 Task: Create a rule from the Agile list, Priority changed -> Complete task in the project AgileCore if Priority Cleared then Complete Task
Action: Mouse moved to (47, 263)
Screenshot: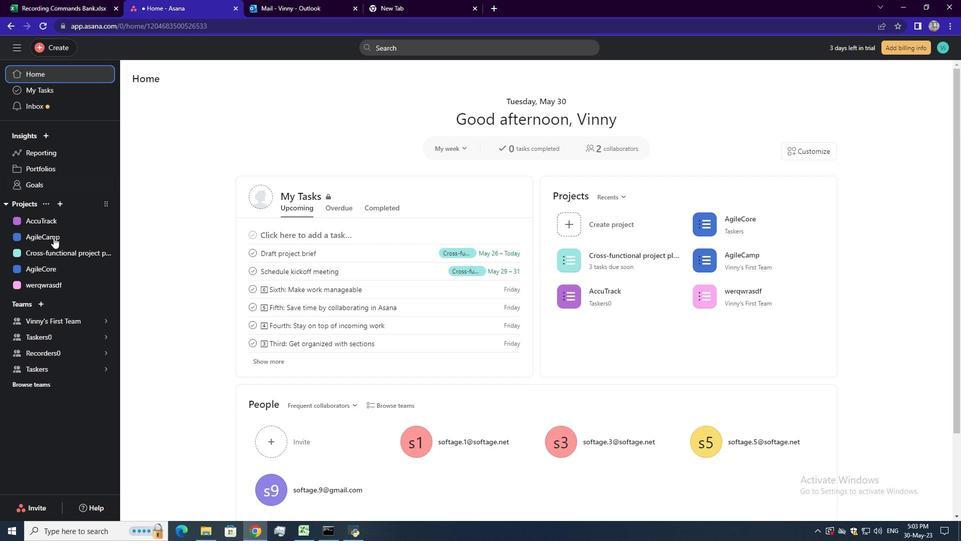 
Action: Mouse pressed left at (47, 263)
Screenshot: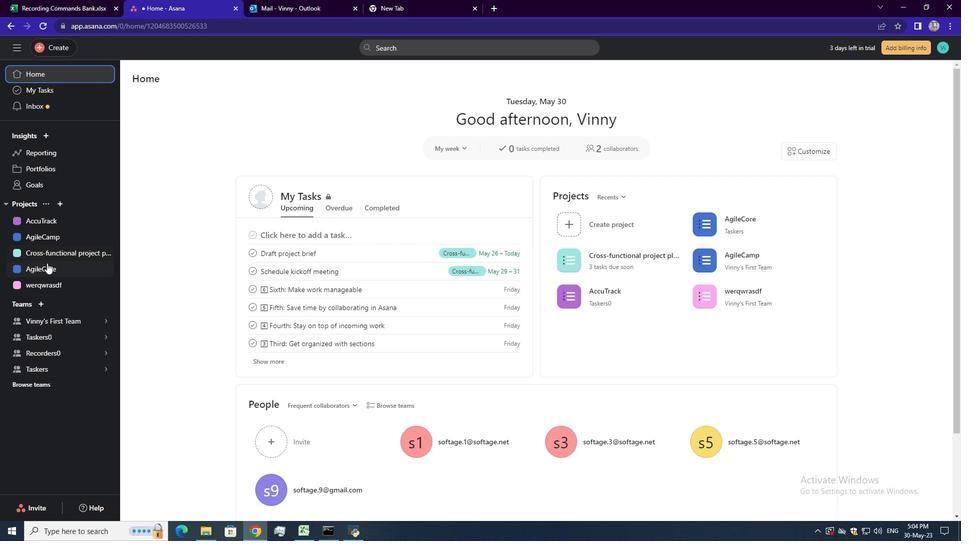 
Action: Mouse moved to (930, 81)
Screenshot: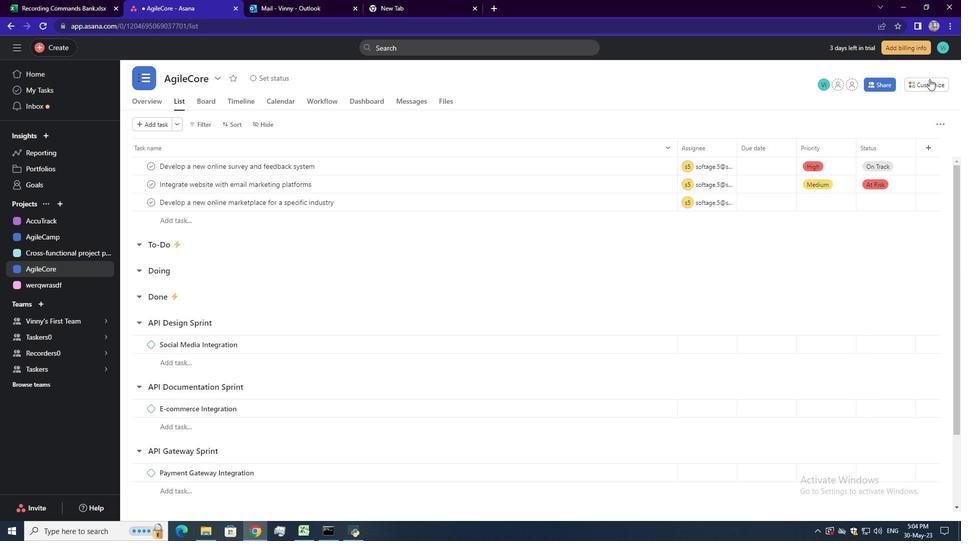 
Action: Mouse pressed left at (930, 81)
Screenshot: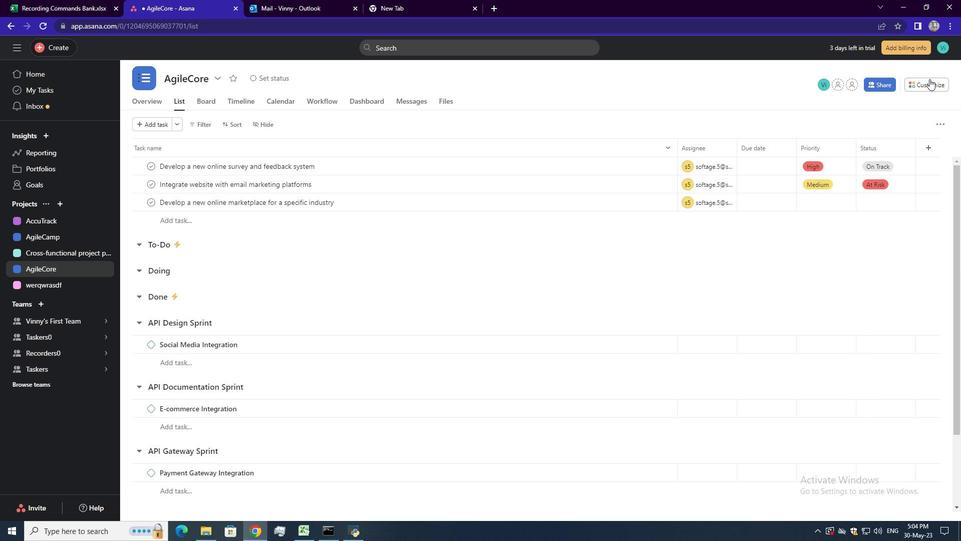 
Action: Mouse moved to (756, 231)
Screenshot: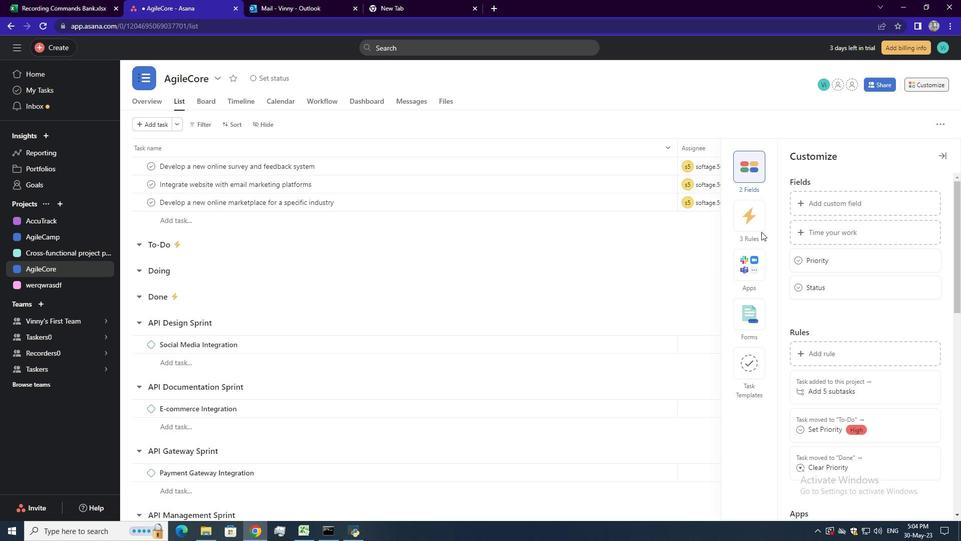 
Action: Mouse pressed left at (756, 231)
Screenshot: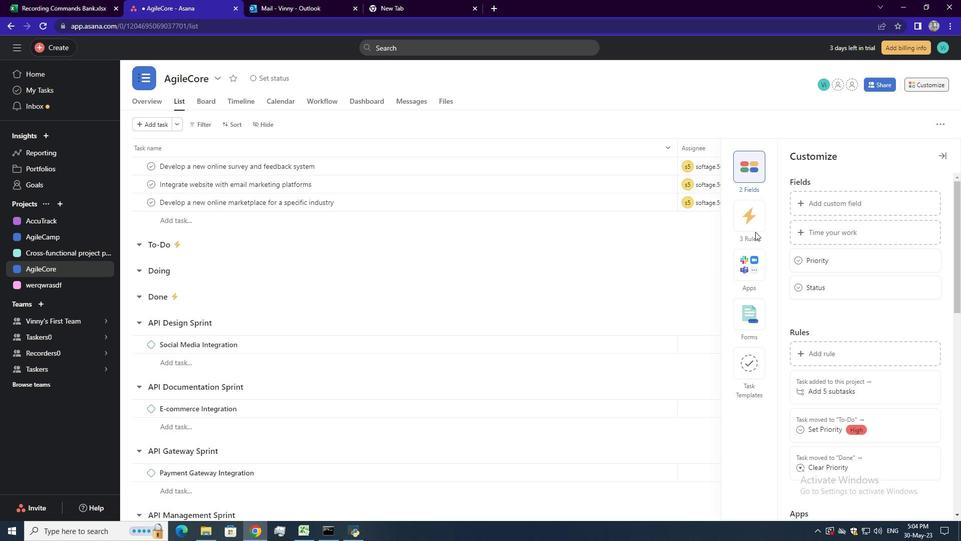 
Action: Mouse moved to (755, 228)
Screenshot: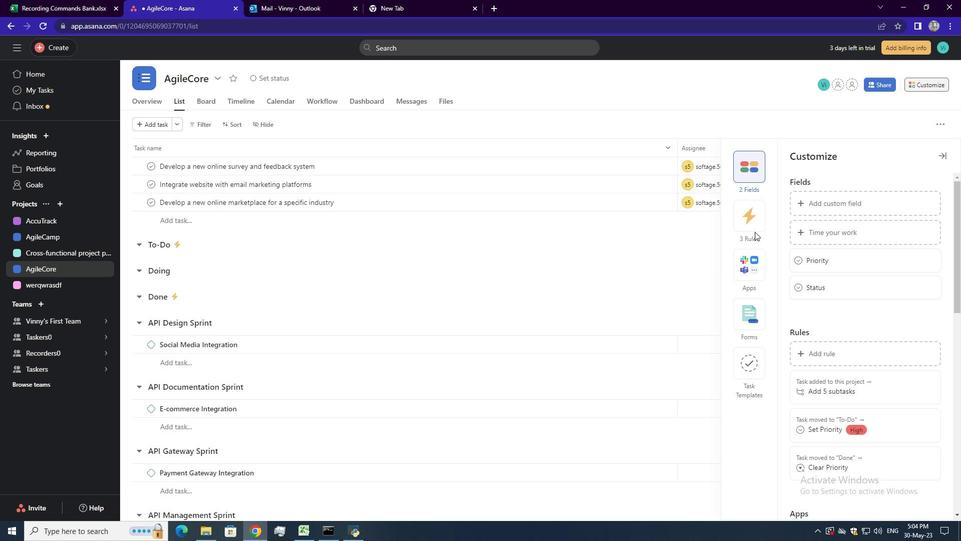 
Action: Mouse pressed left at (755, 228)
Screenshot: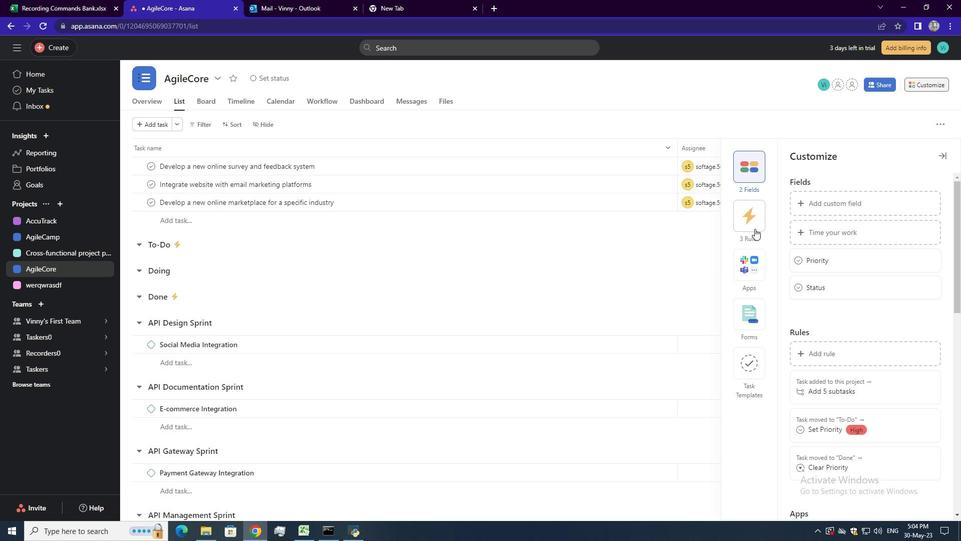 
Action: Mouse moved to (821, 199)
Screenshot: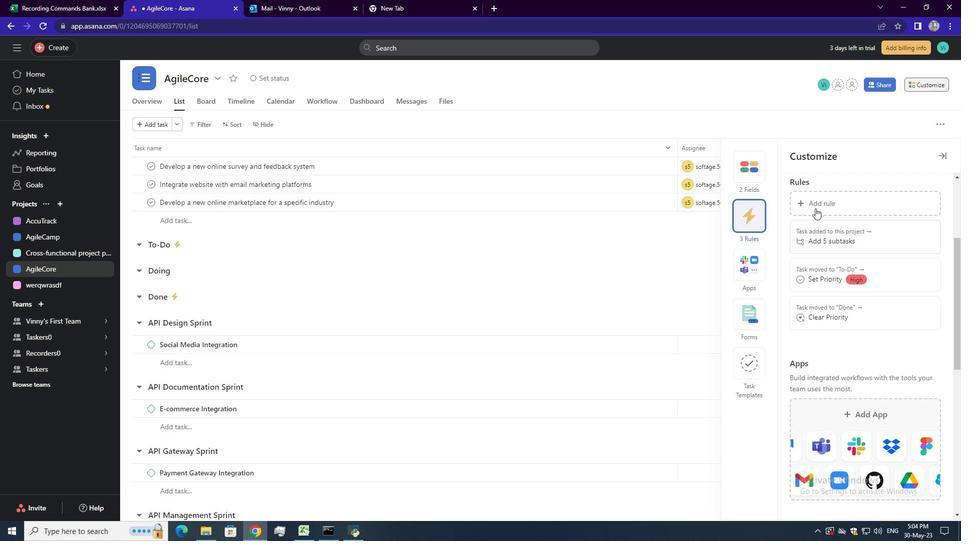 
Action: Mouse pressed left at (821, 199)
Screenshot: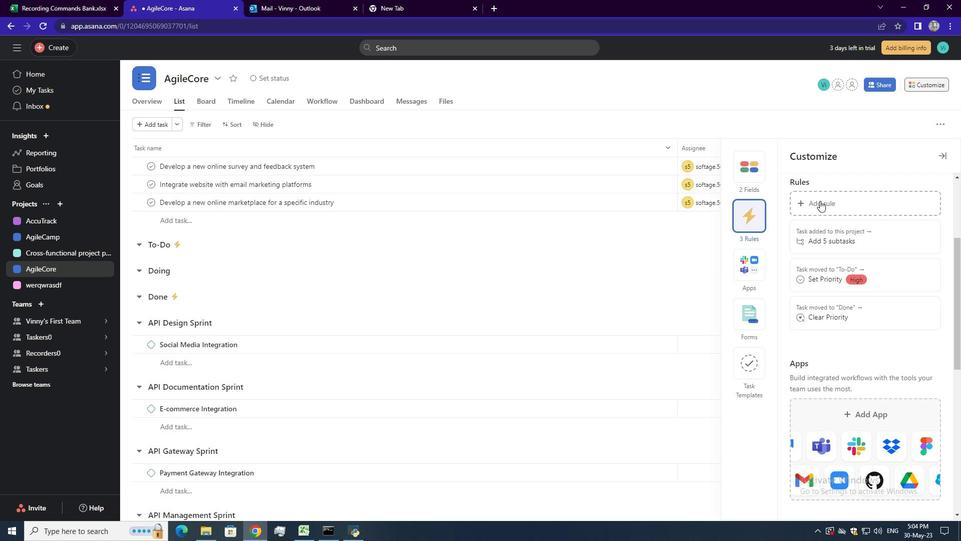 
Action: Mouse moved to (212, 149)
Screenshot: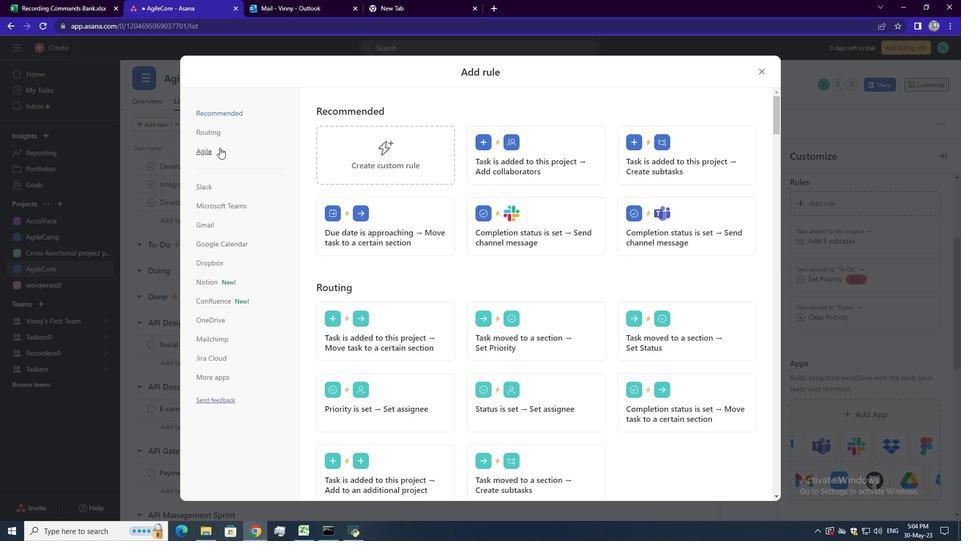 
Action: Mouse pressed left at (212, 149)
Screenshot: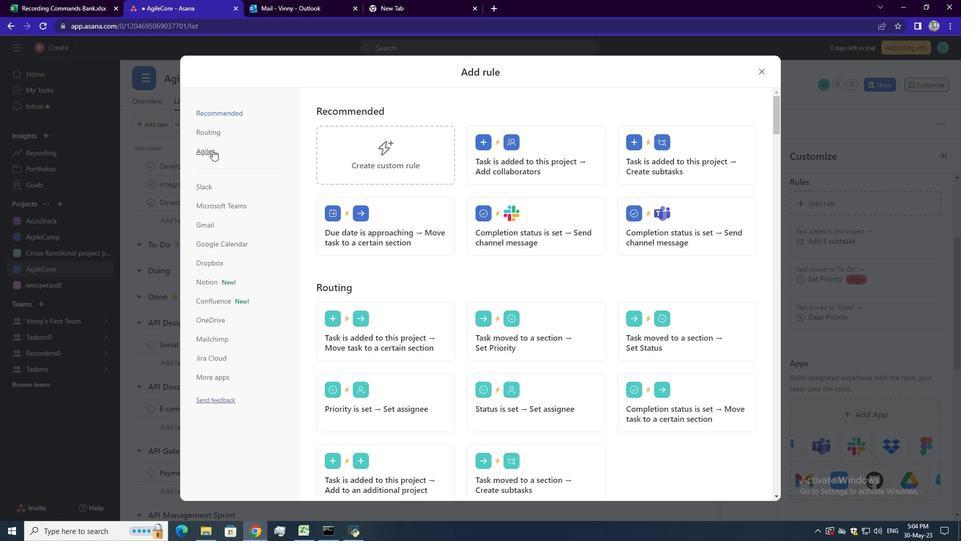 
Action: Mouse moved to (385, 154)
Screenshot: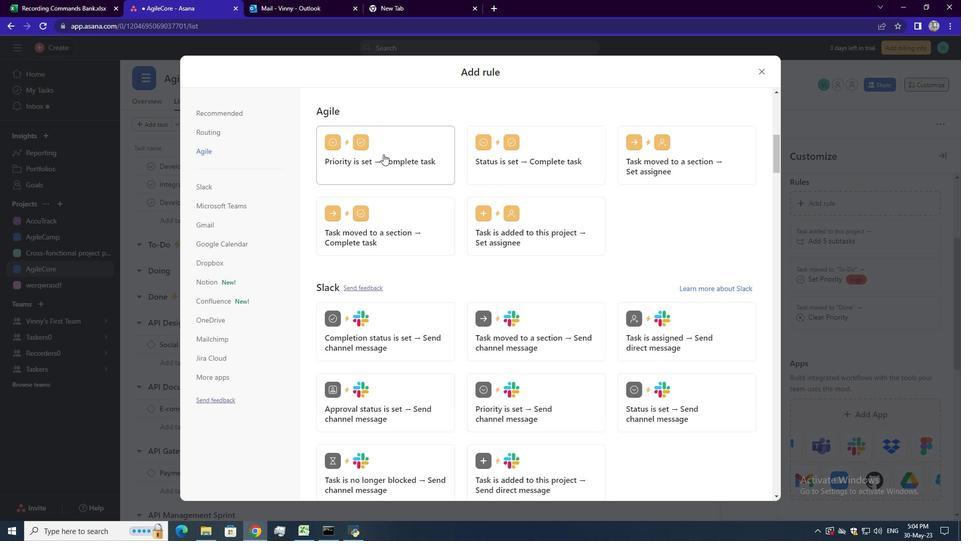 
Action: Mouse pressed left at (385, 154)
Screenshot: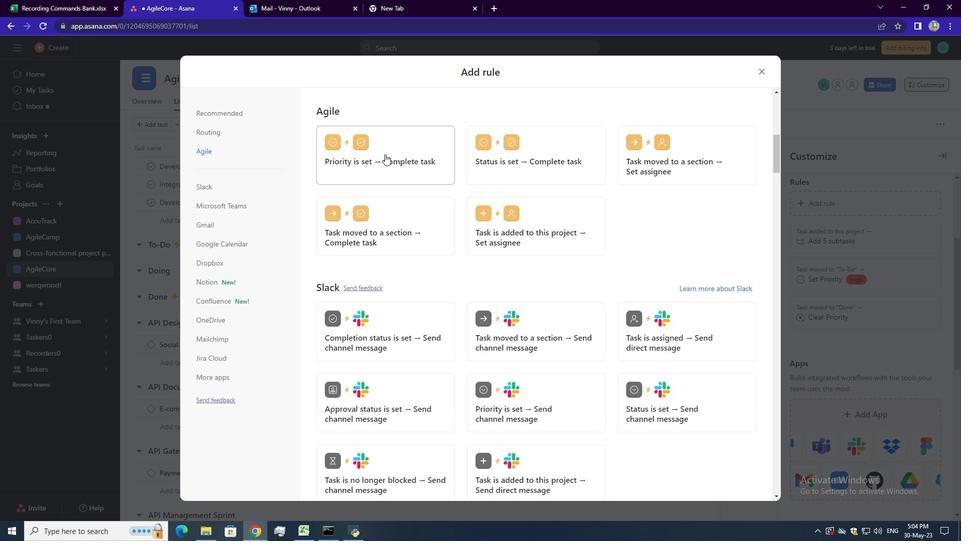 
Action: Mouse moved to (376, 264)
Screenshot: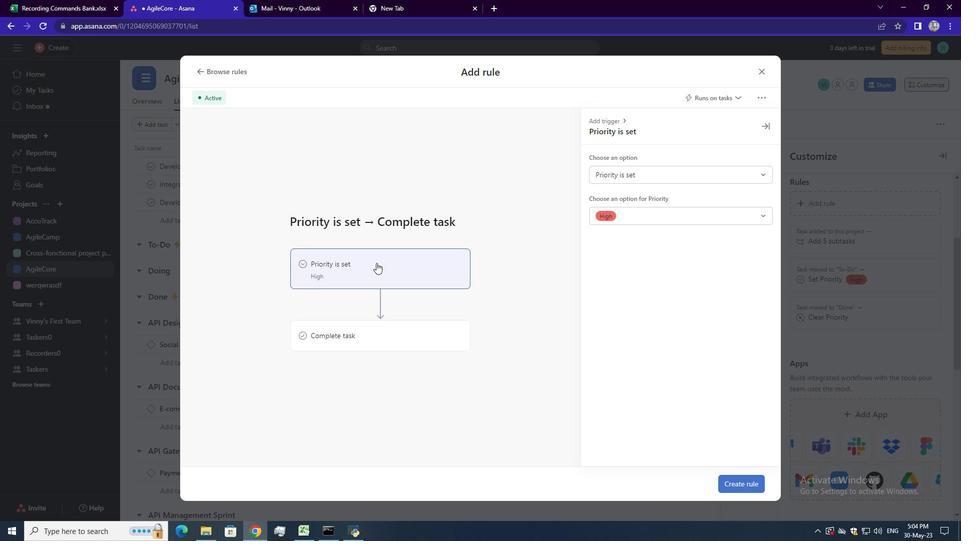
Action: Mouse pressed left at (376, 264)
Screenshot: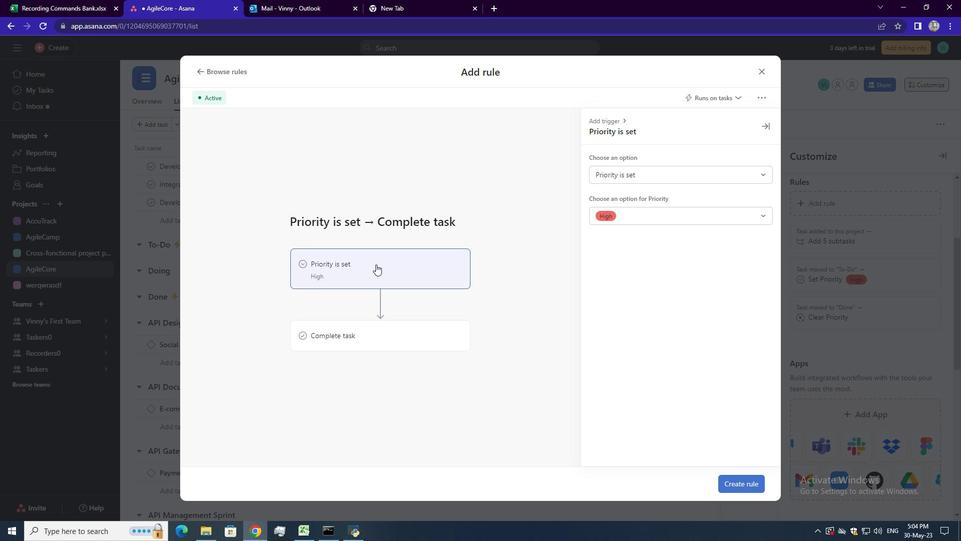 
Action: Mouse moved to (645, 172)
Screenshot: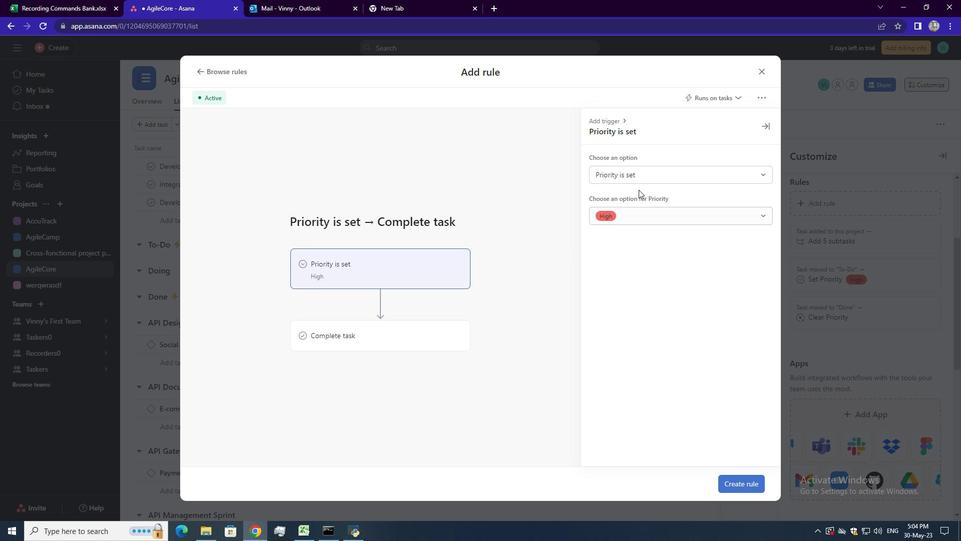 
Action: Mouse pressed left at (645, 172)
Screenshot: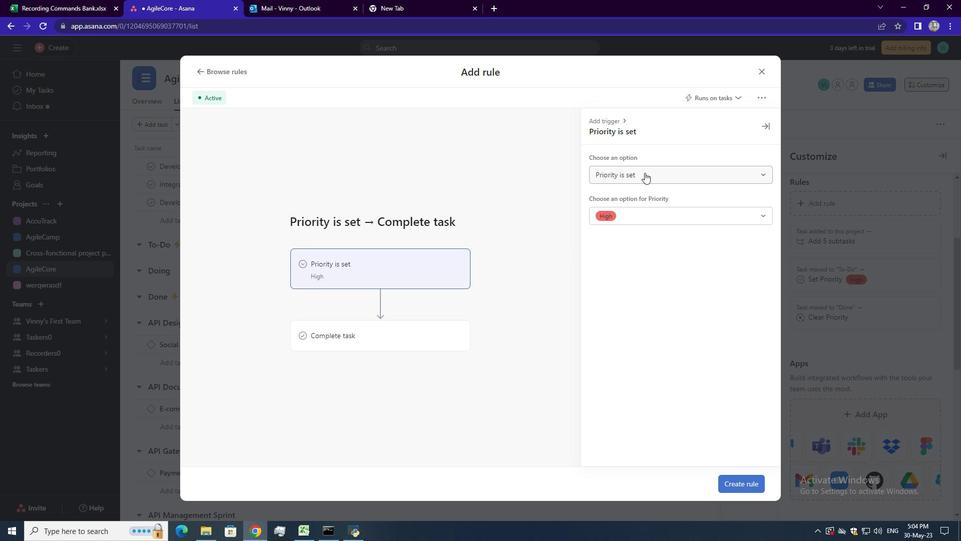 
Action: Mouse moved to (628, 209)
Screenshot: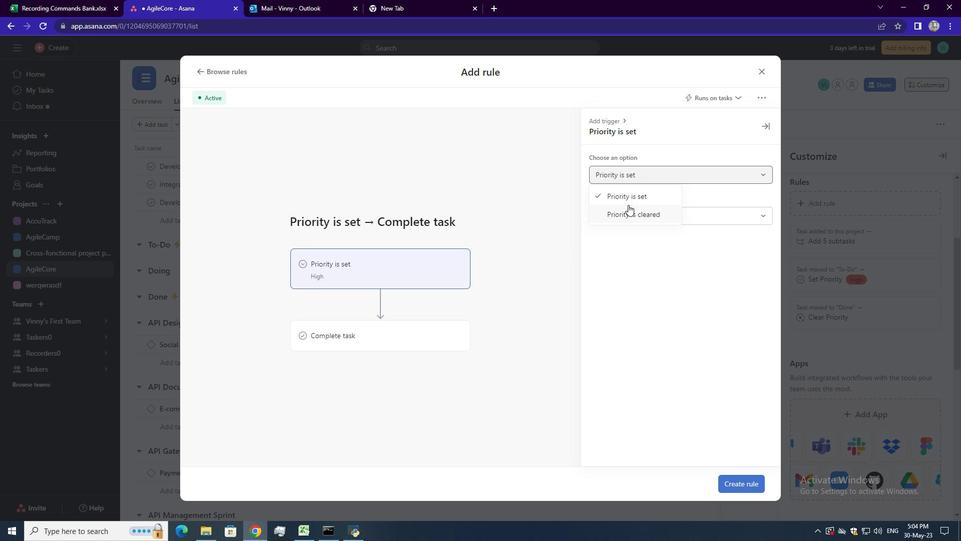 
Action: Mouse pressed left at (628, 209)
Screenshot: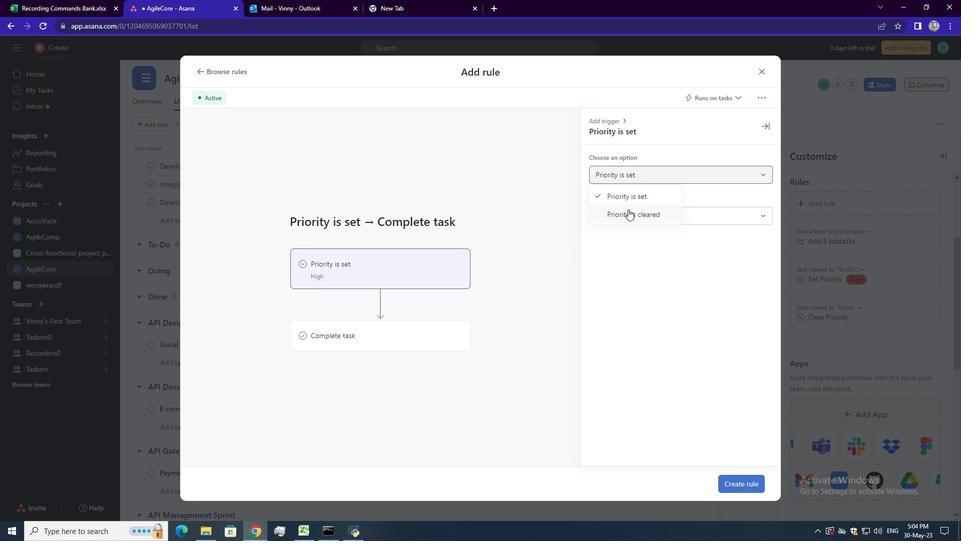 
Action: Mouse moved to (406, 324)
Screenshot: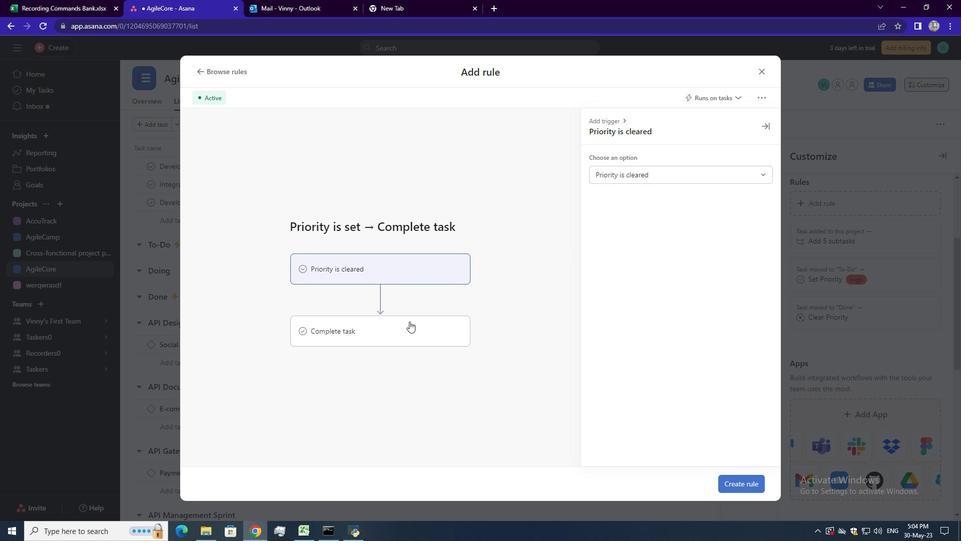 
Action: Mouse pressed left at (406, 324)
Screenshot: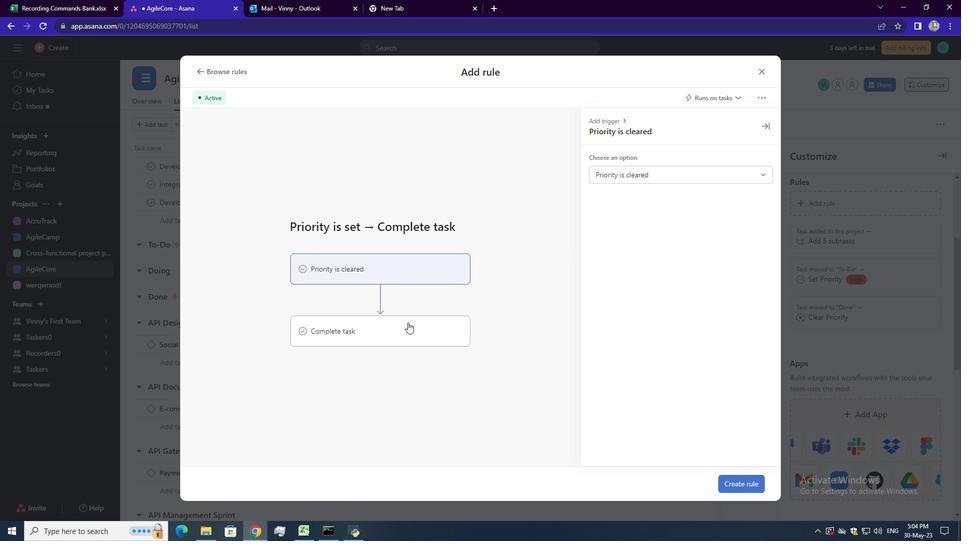 
Action: Mouse moved to (679, 176)
Screenshot: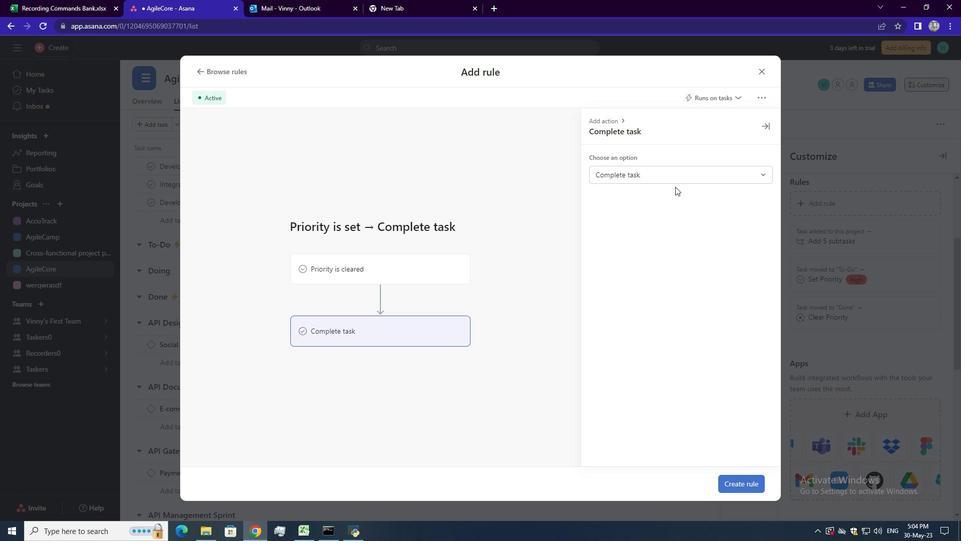 
Action: Mouse pressed left at (679, 176)
Screenshot: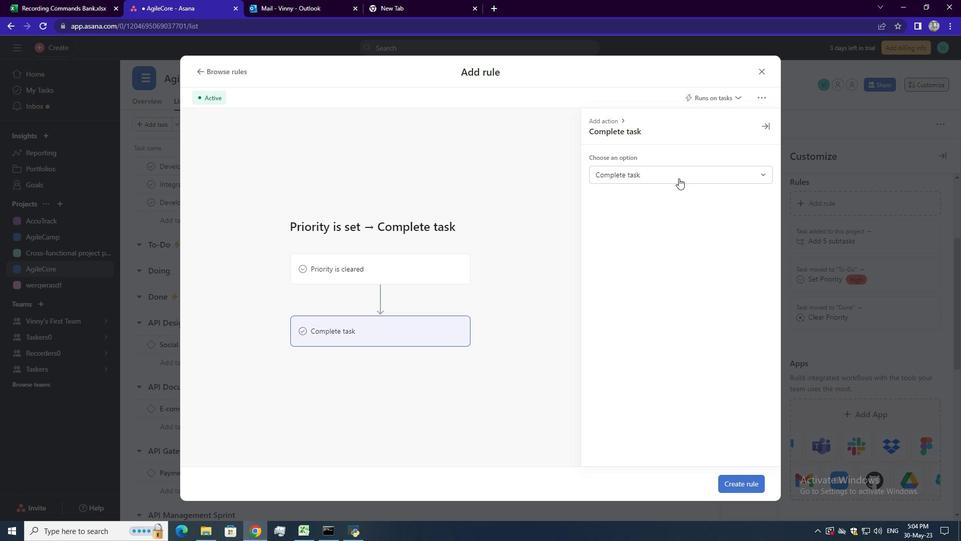 
Action: Mouse moved to (653, 191)
Screenshot: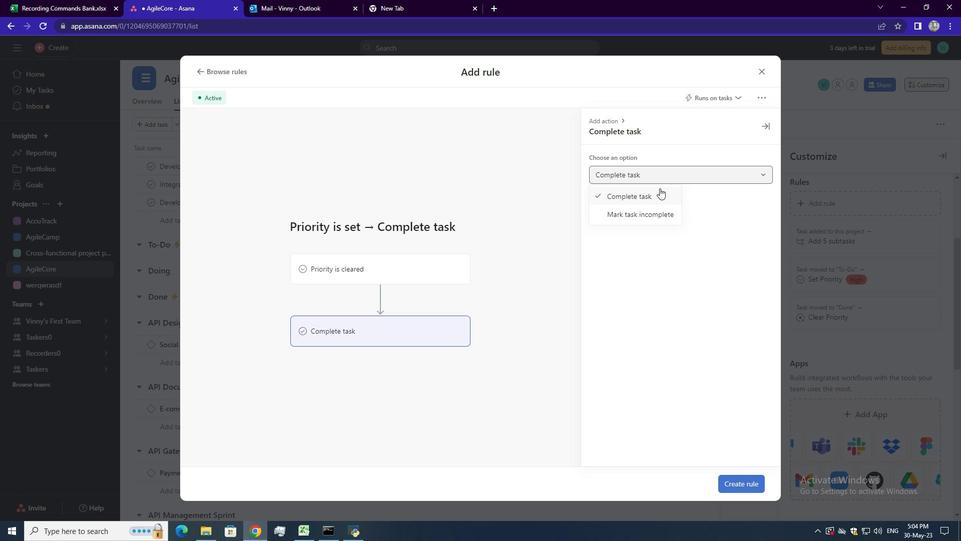 
Action: Mouse pressed left at (653, 191)
Screenshot: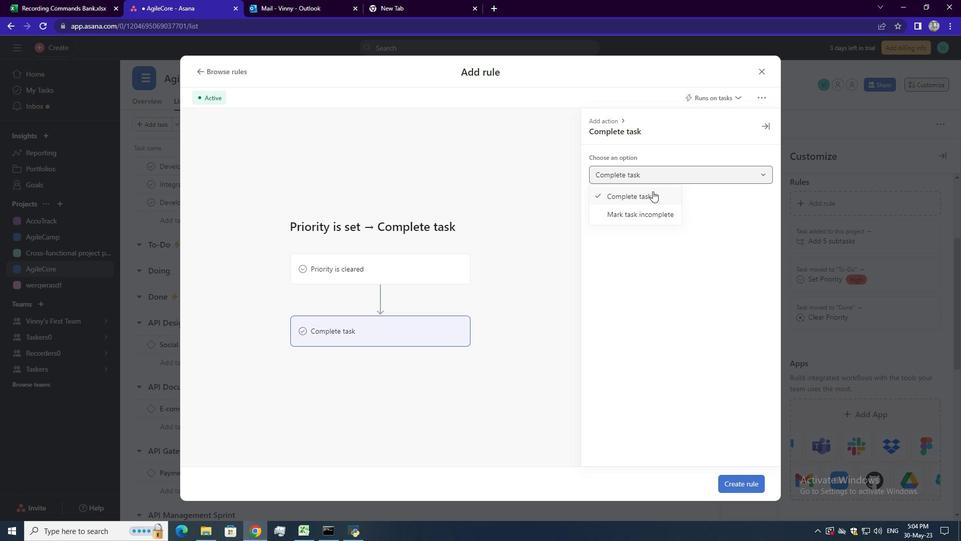 
Action: Mouse moved to (742, 475)
Screenshot: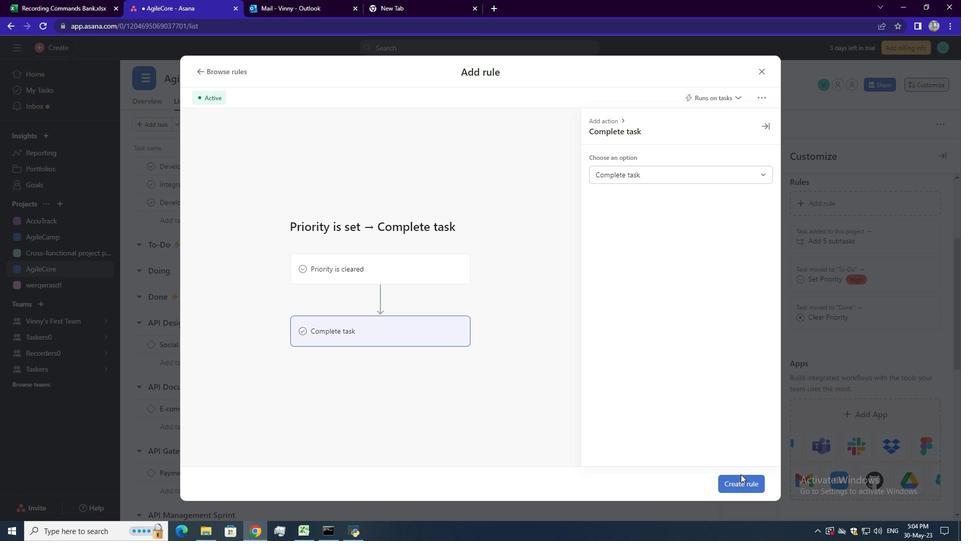 
Action: Mouse pressed left at (742, 475)
Screenshot: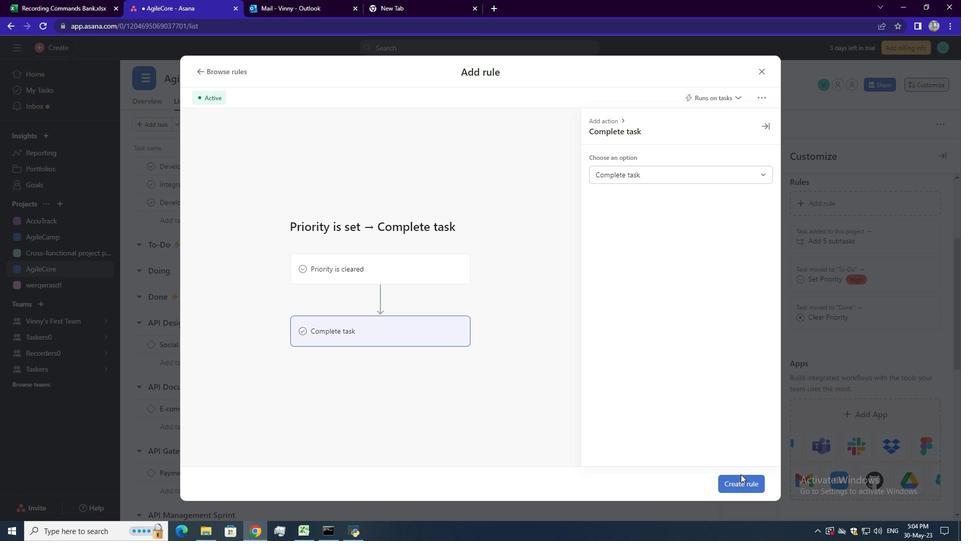 
Action: Mouse moved to (747, 480)
Screenshot: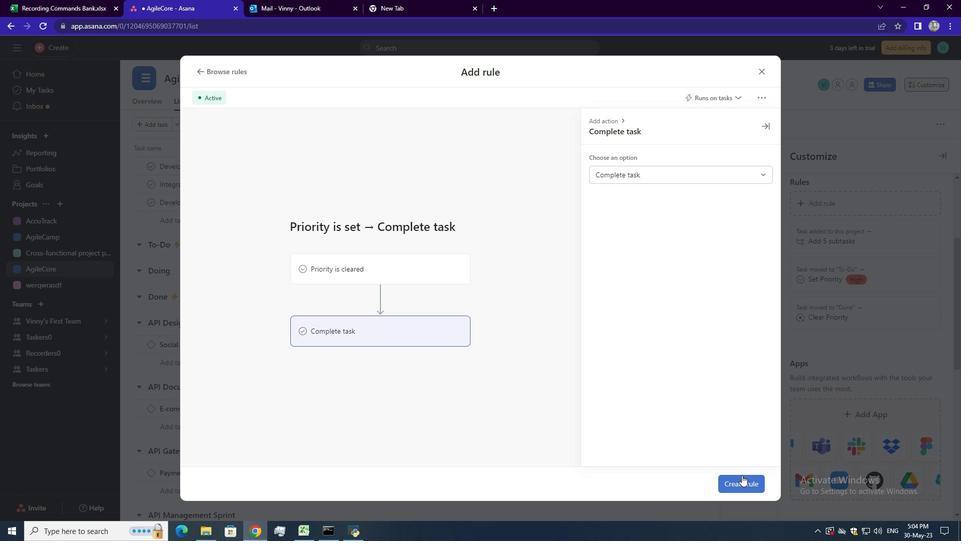
